 Task: Look for products with coffee flavor in the category "Chocolate Candies".
Action: Mouse moved to (18, 65)
Screenshot: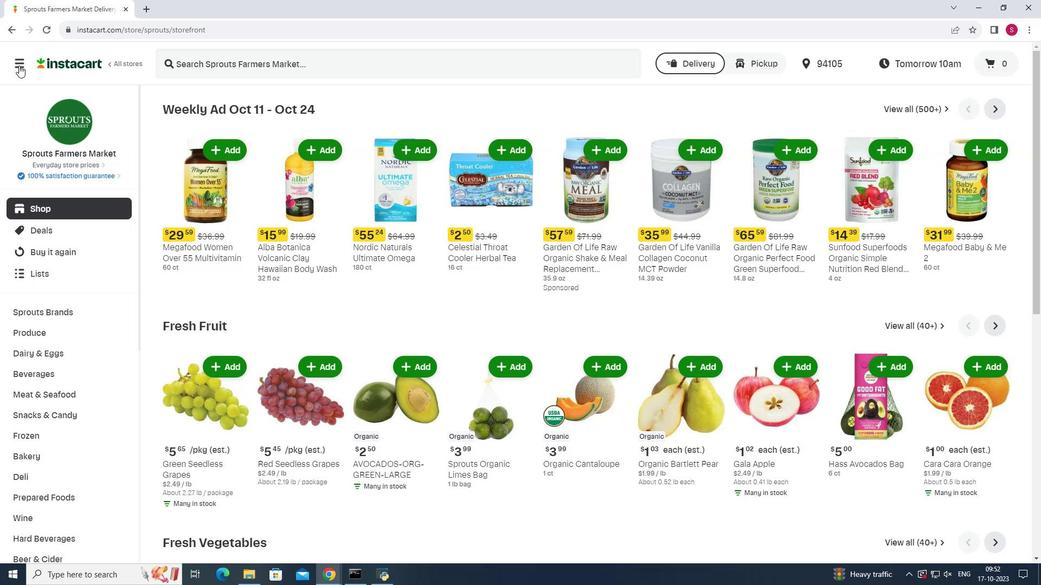
Action: Mouse pressed left at (18, 65)
Screenshot: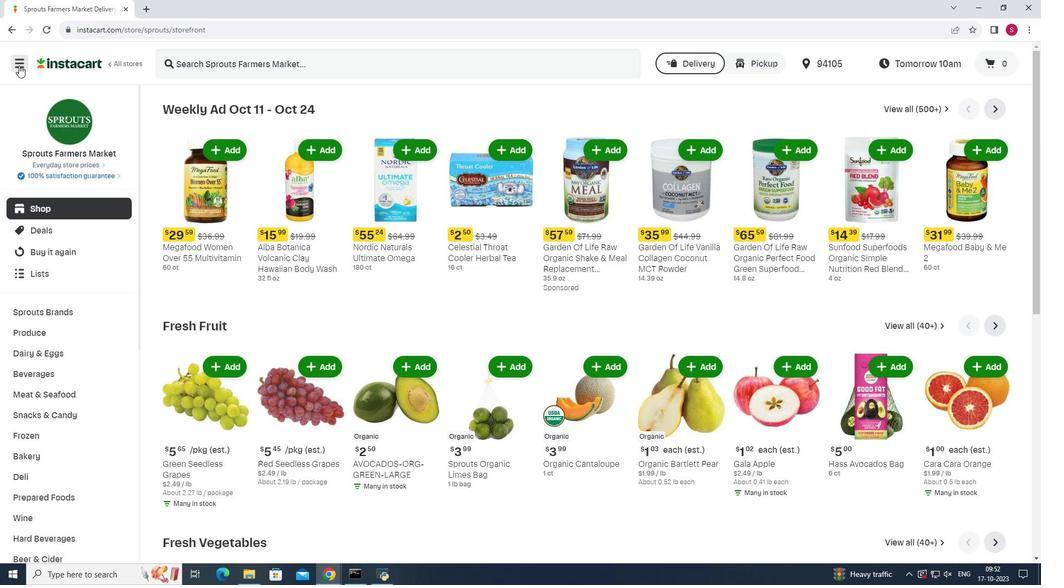
Action: Mouse moved to (66, 282)
Screenshot: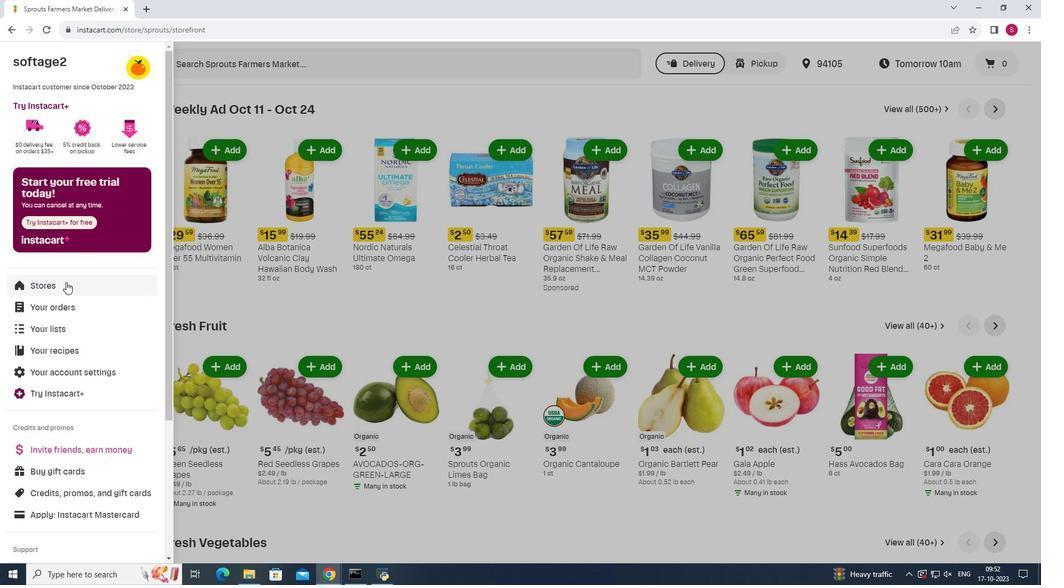 
Action: Mouse pressed left at (66, 282)
Screenshot: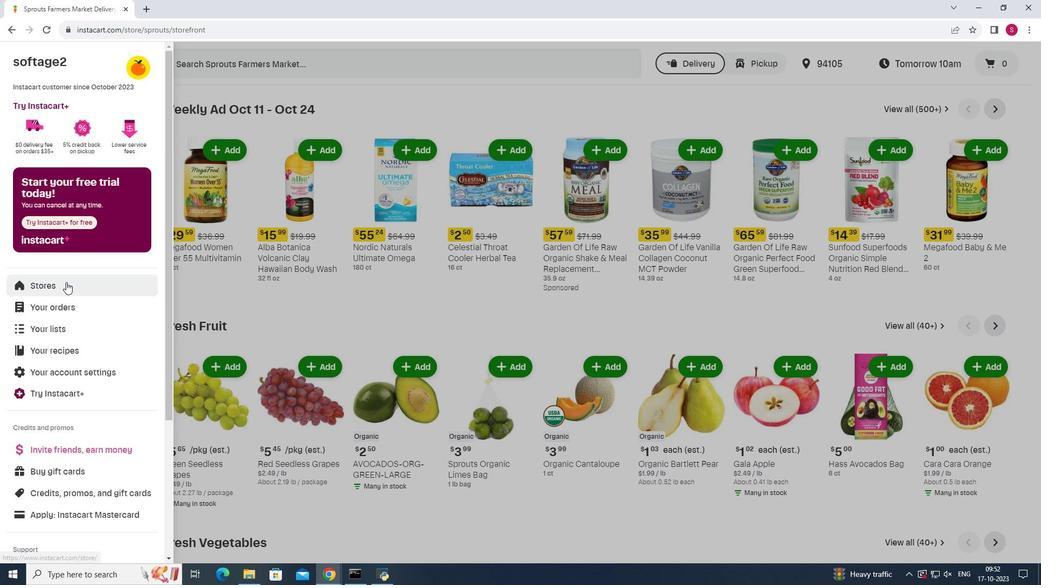 
Action: Mouse moved to (255, 100)
Screenshot: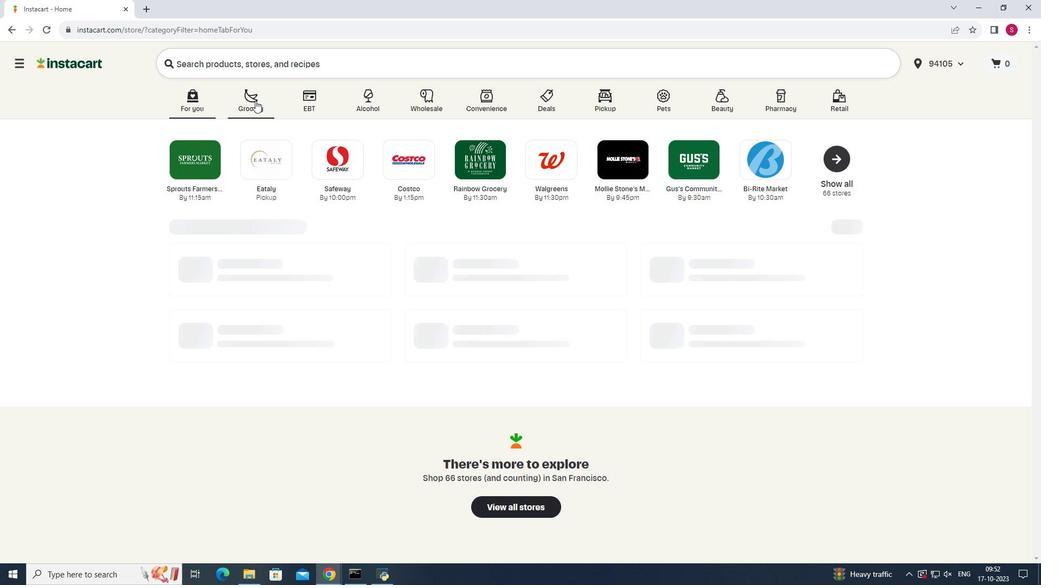 
Action: Mouse pressed left at (255, 100)
Screenshot: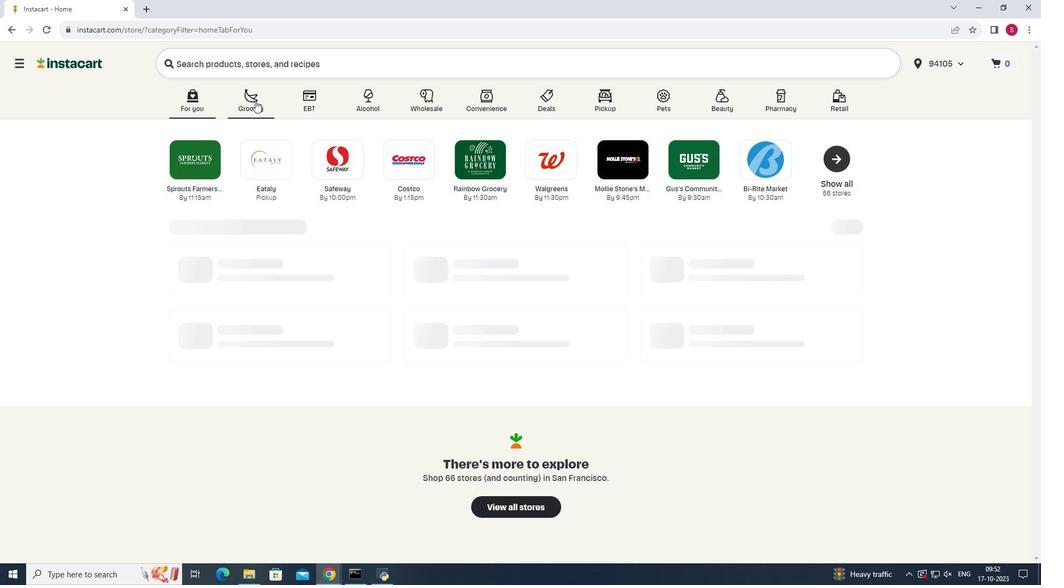 
Action: Mouse moved to (715, 144)
Screenshot: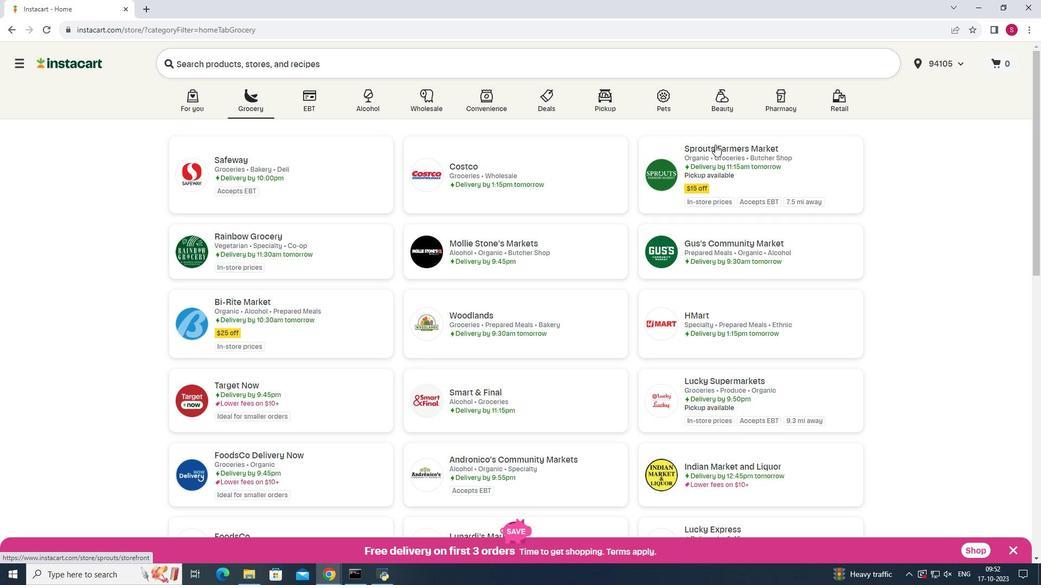 
Action: Mouse pressed left at (715, 144)
Screenshot: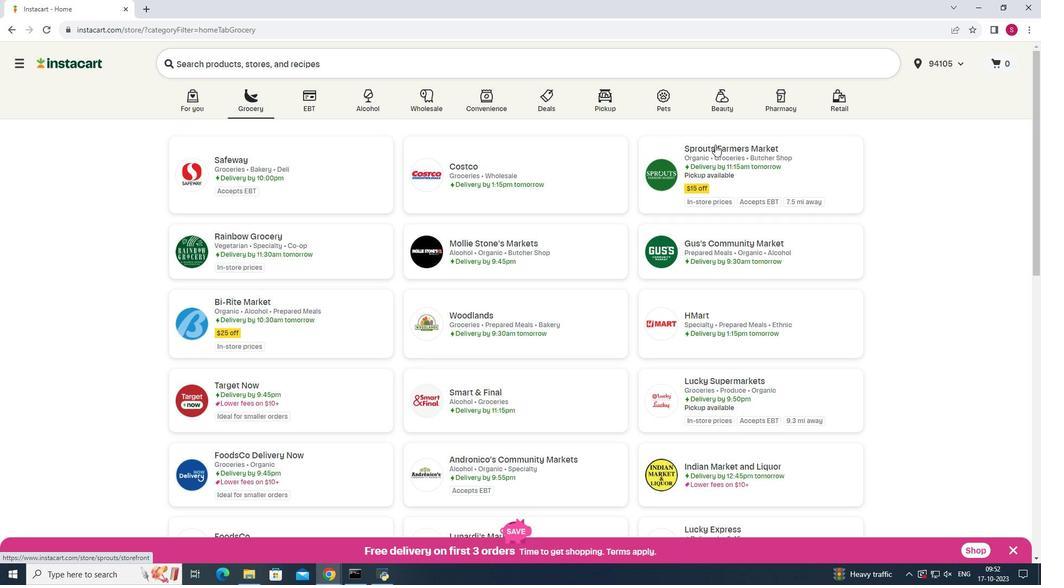 
Action: Mouse moved to (64, 415)
Screenshot: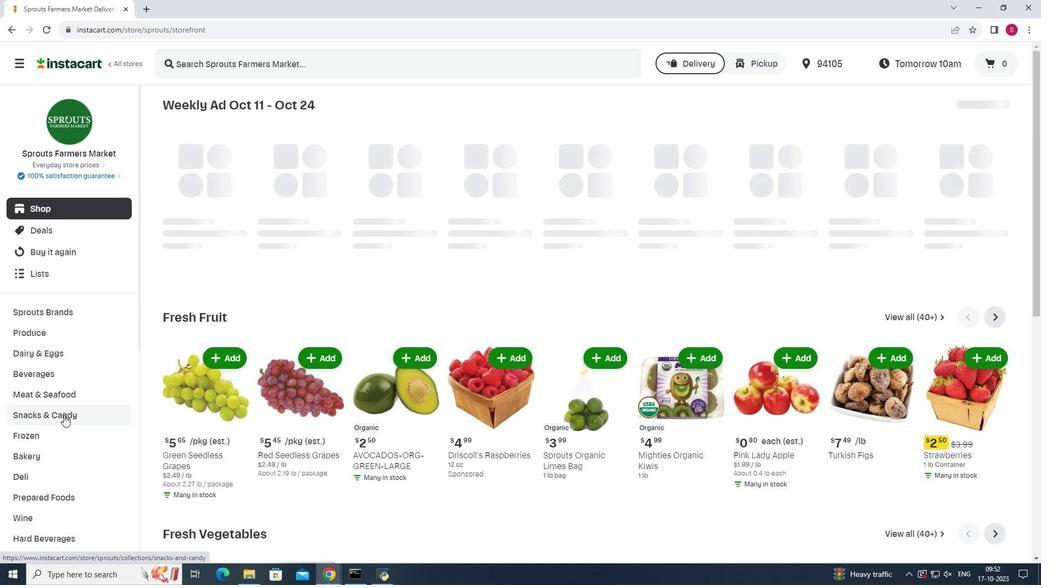 
Action: Mouse pressed left at (64, 415)
Screenshot: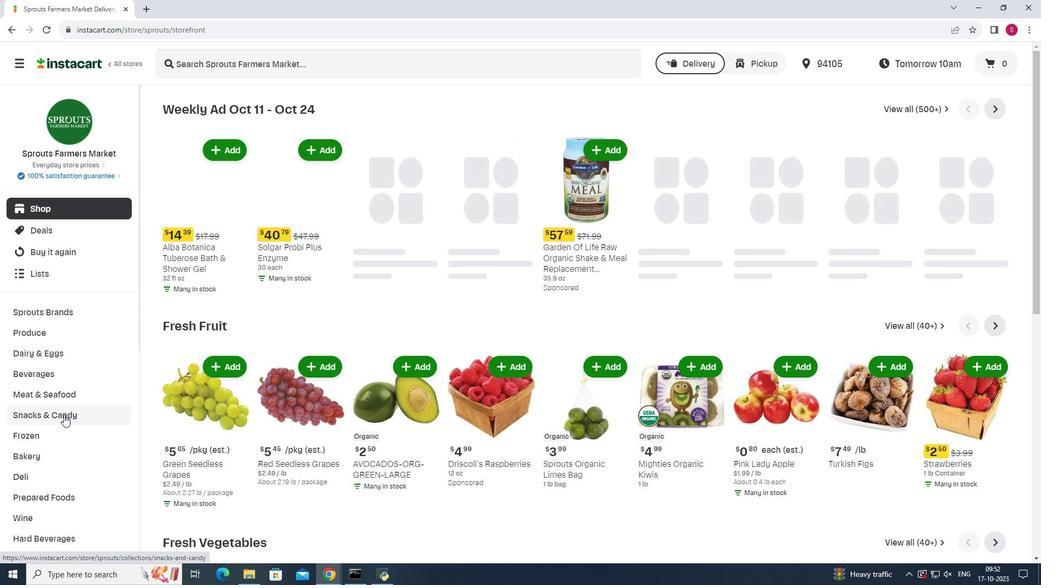 
Action: Mouse moved to (316, 129)
Screenshot: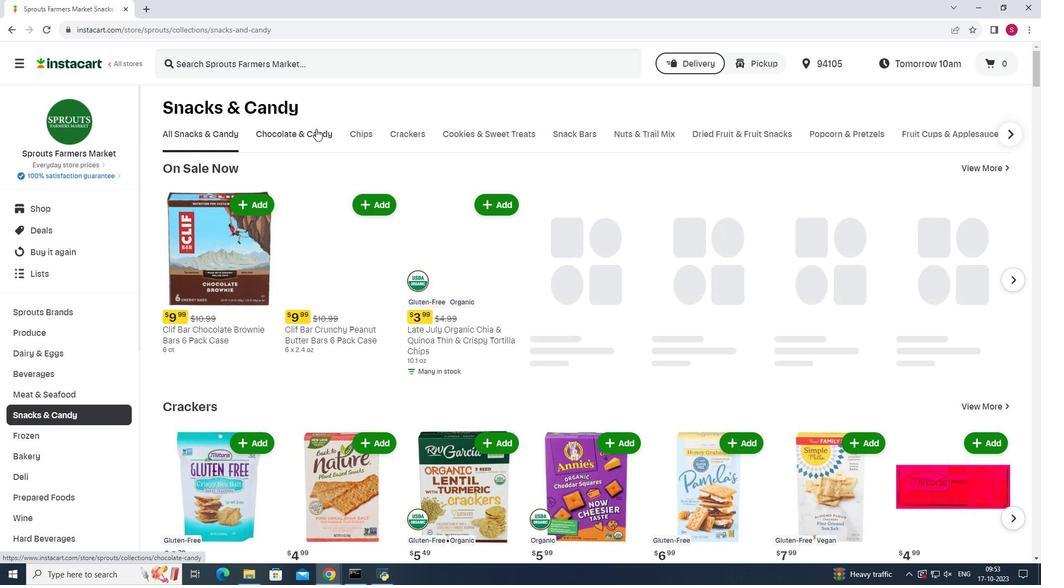 
Action: Mouse pressed left at (316, 129)
Screenshot: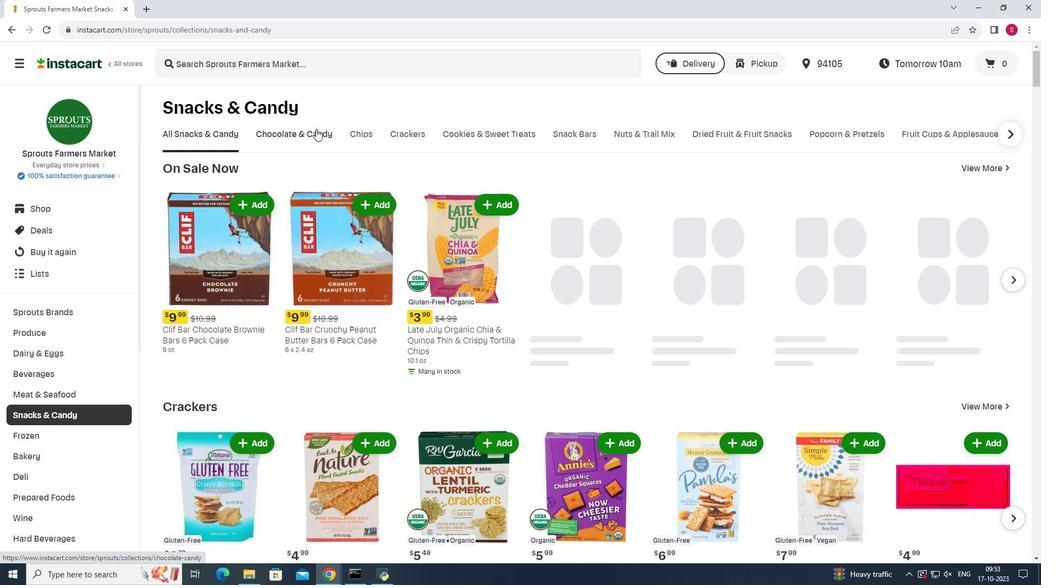 
Action: Mouse moved to (277, 178)
Screenshot: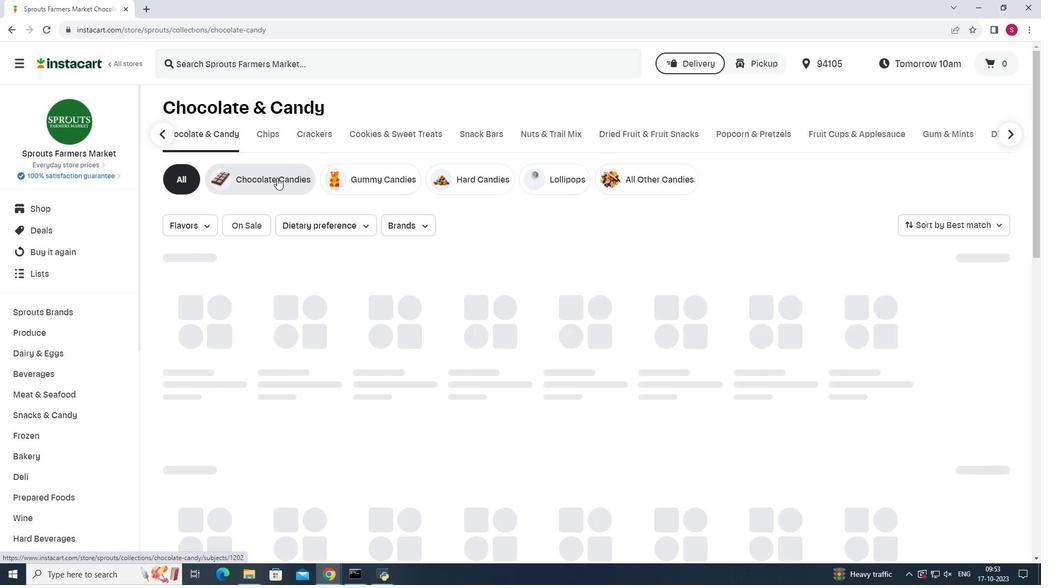
Action: Mouse pressed left at (277, 178)
Screenshot: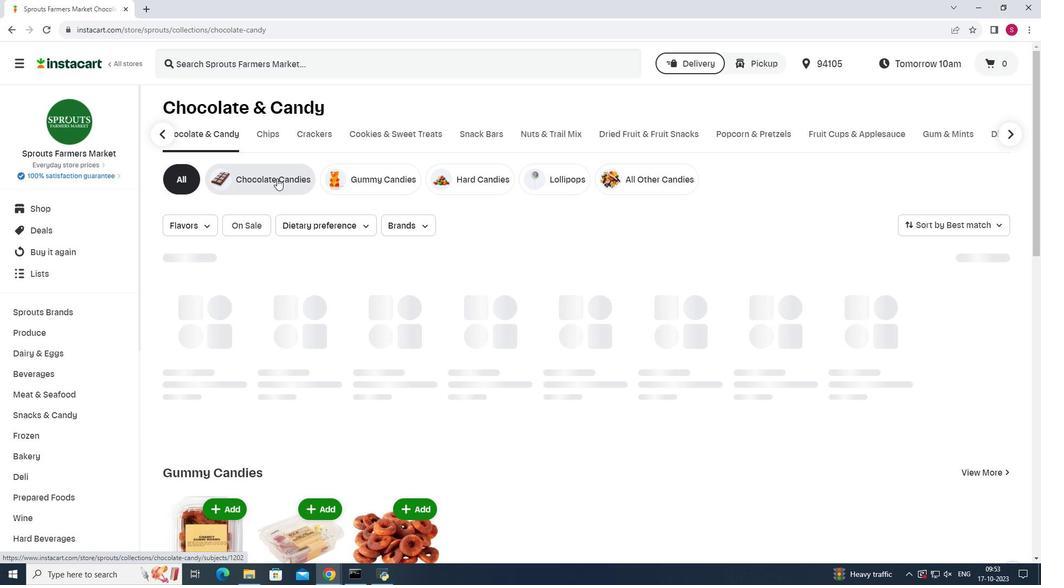 
Action: Mouse moved to (208, 228)
Screenshot: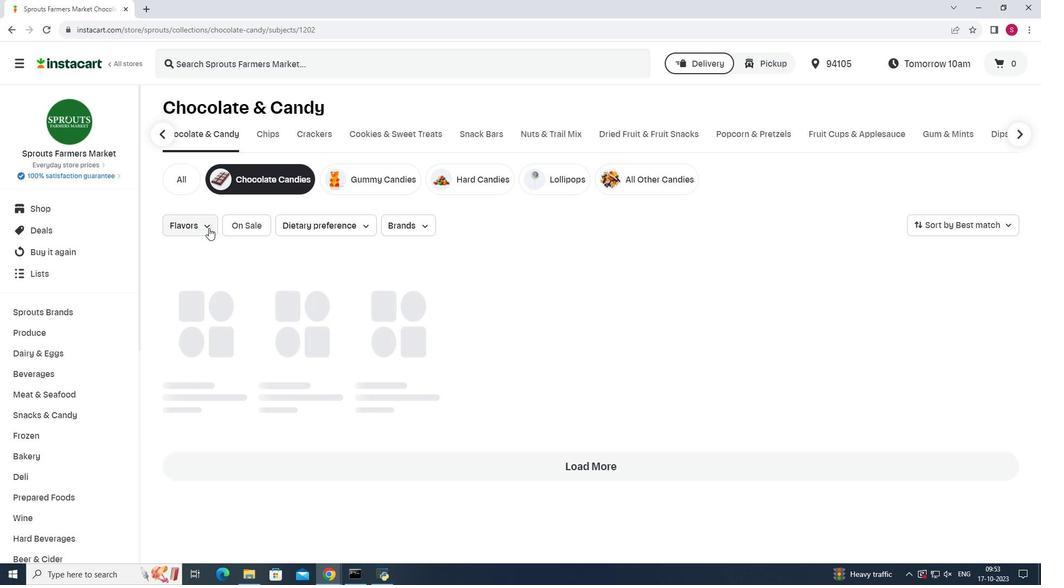 
Action: Mouse pressed left at (208, 228)
Screenshot: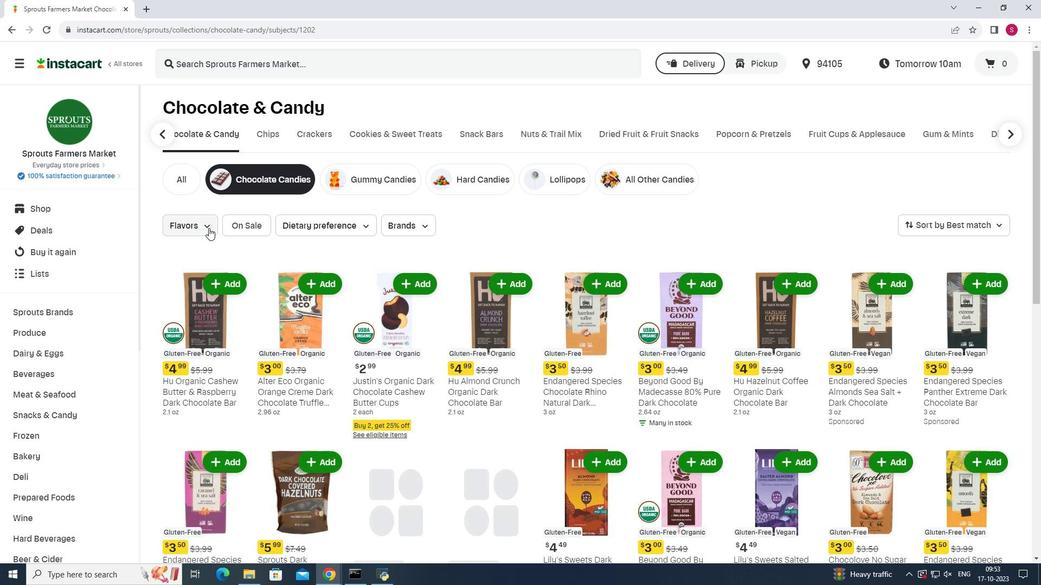 
Action: Mouse moved to (263, 336)
Screenshot: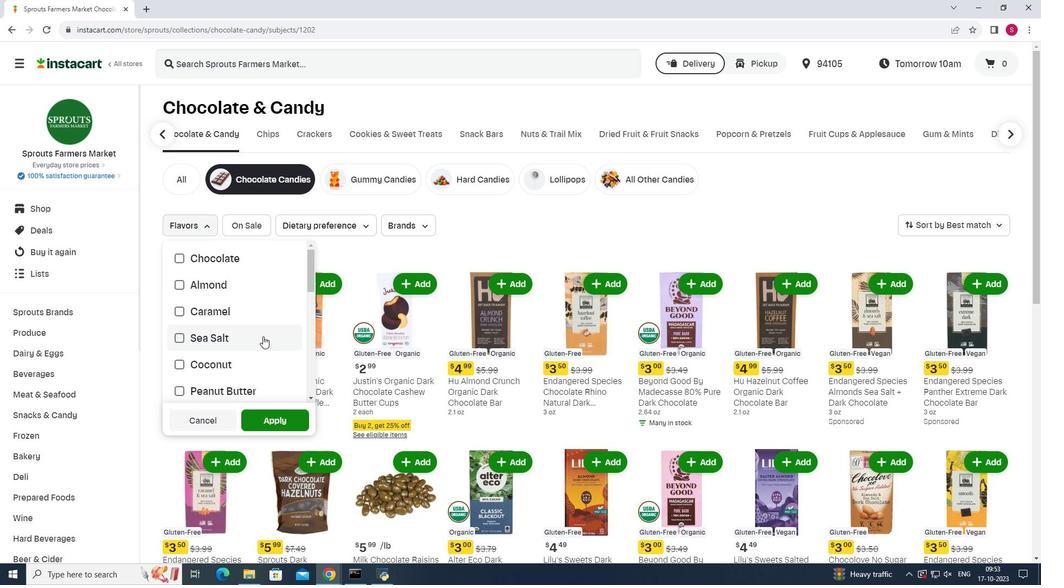 
Action: Mouse scrolled (263, 336) with delta (0, 0)
Screenshot: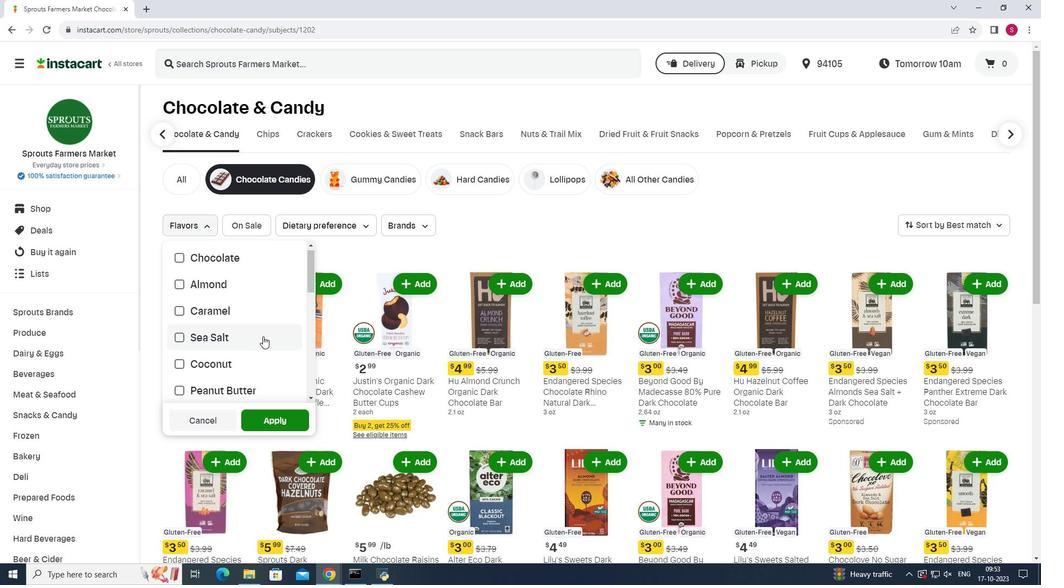 
Action: Mouse scrolled (263, 336) with delta (0, 0)
Screenshot: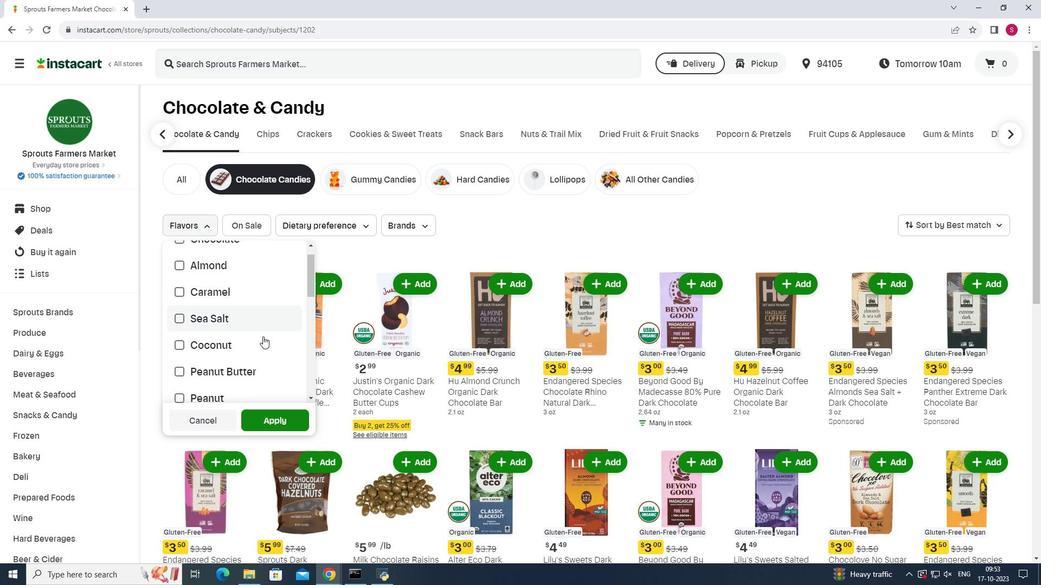 
Action: Mouse scrolled (263, 336) with delta (0, 0)
Screenshot: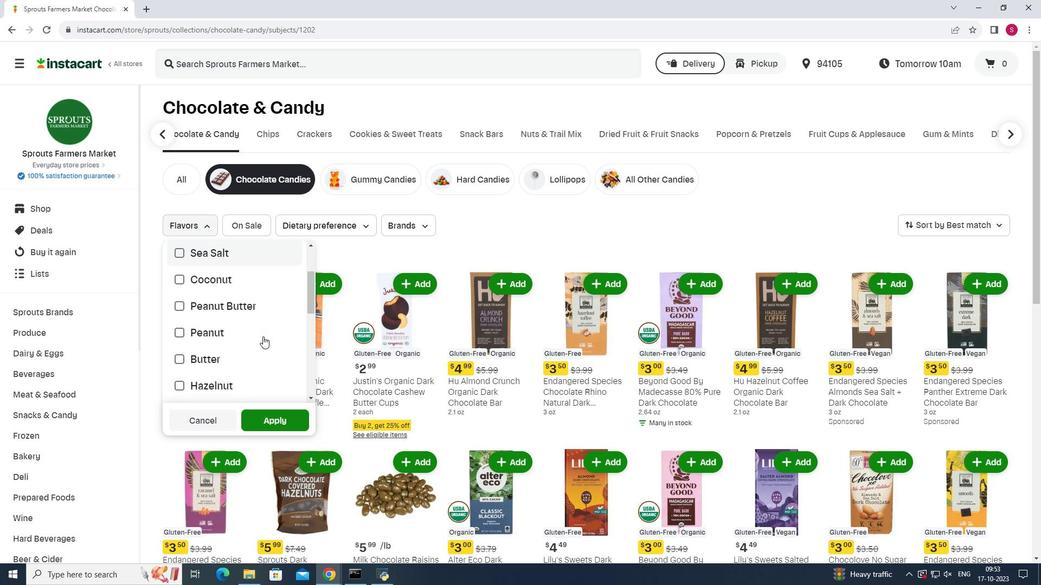 
Action: Mouse scrolled (263, 336) with delta (0, 0)
Screenshot: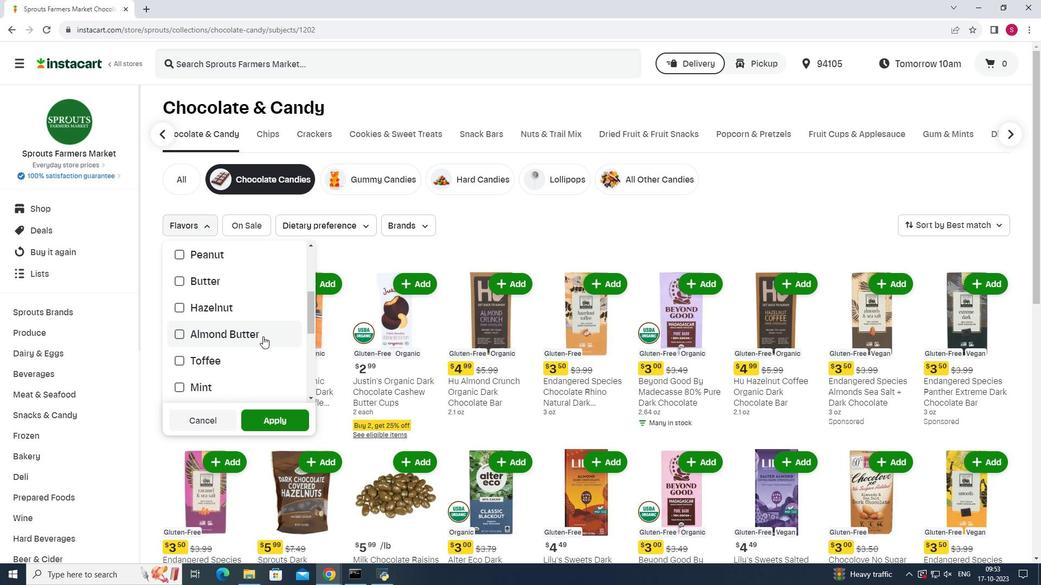 
Action: Mouse scrolled (263, 336) with delta (0, 0)
Screenshot: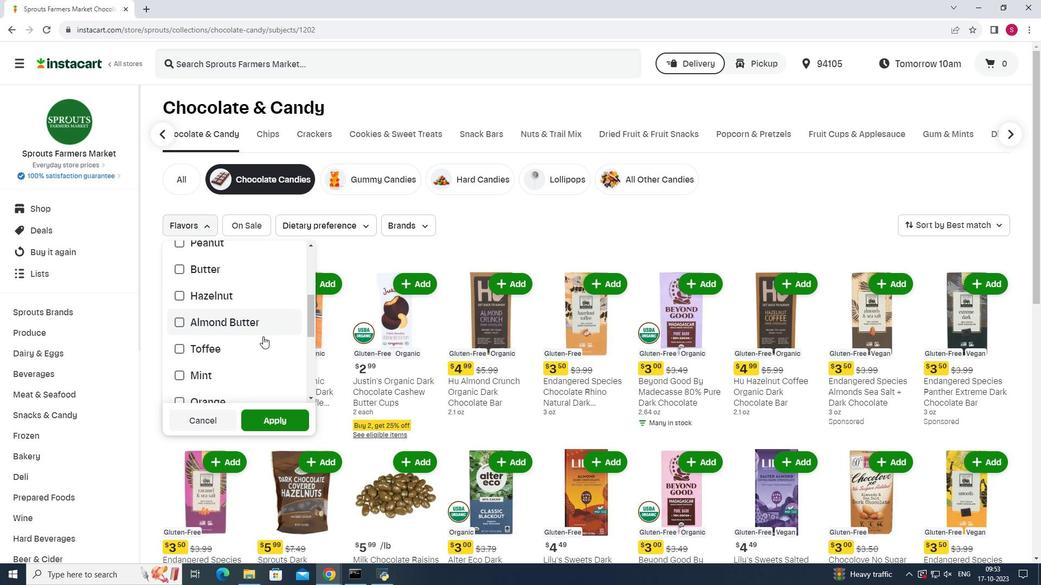 
Action: Mouse moved to (180, 330)
Screenshot: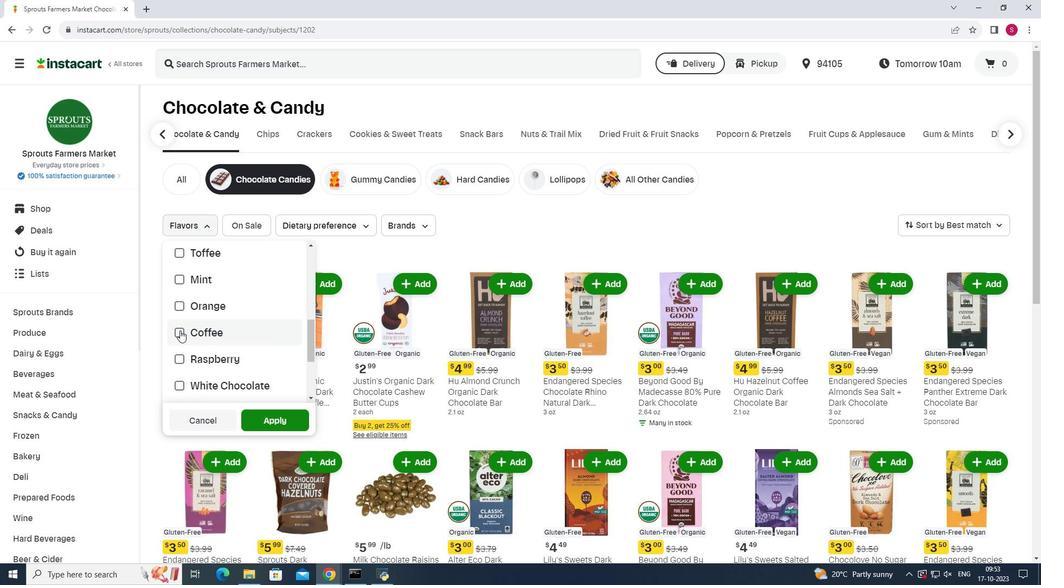 
Action: Mouse pressed left at (180, 330)
Screenshot: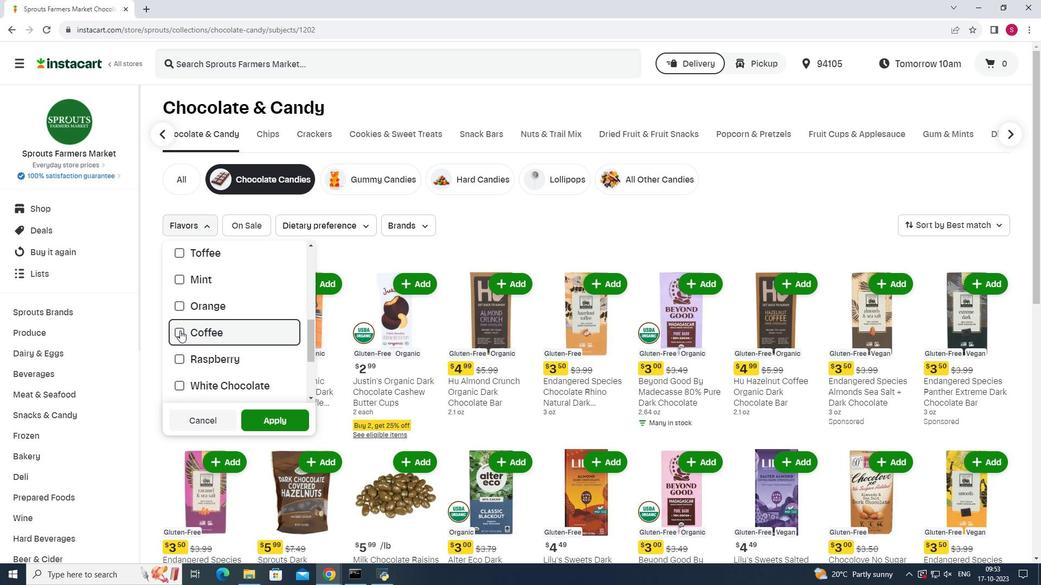 
Action: Mouse moved to (275, 417)
Screenshot: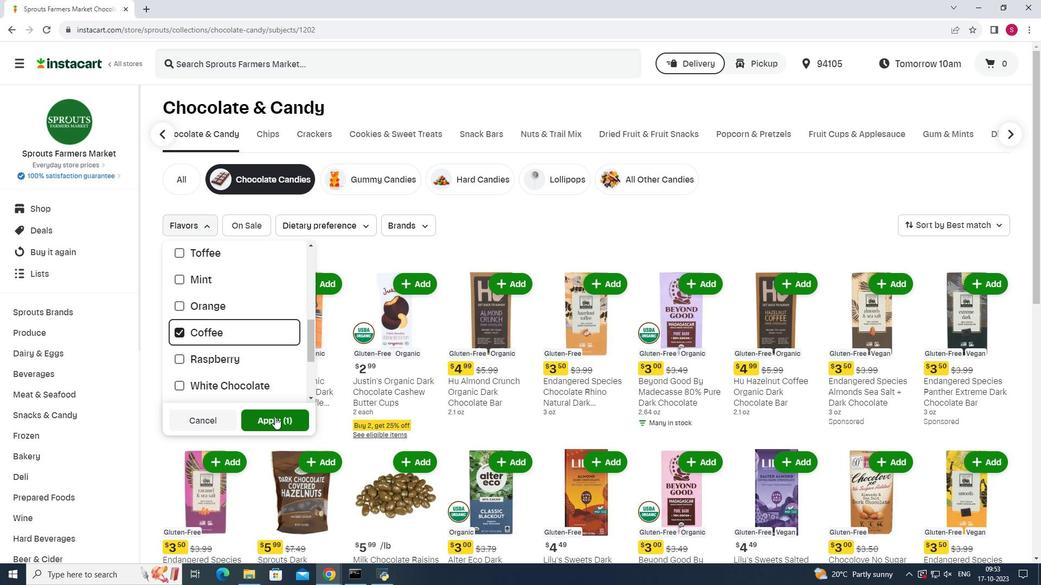 
Action: Mouse pressed left at (275, 417)
Screenshot: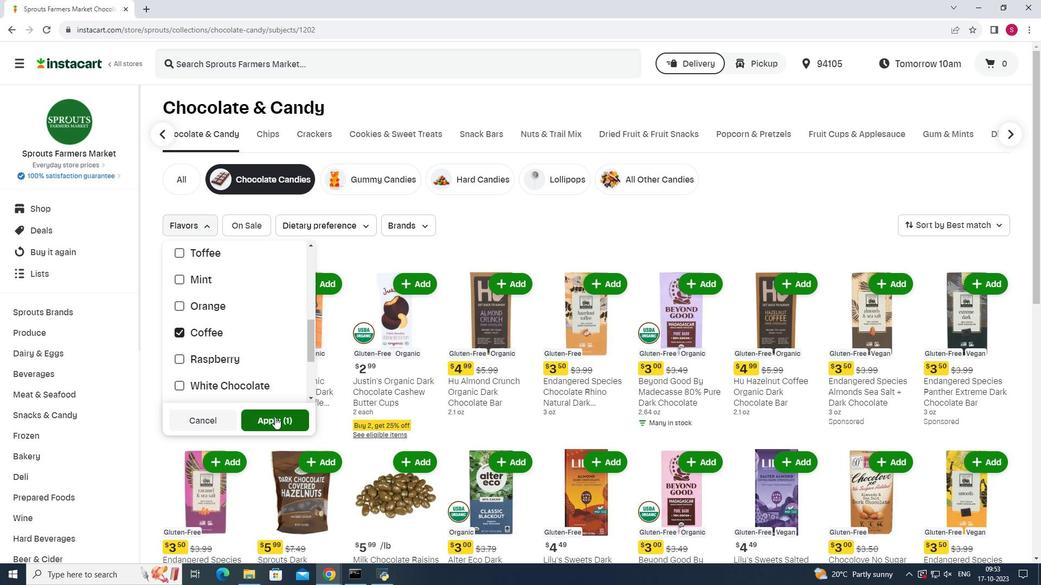 
Action: Mouse moved to (762, 215)
Screenshot: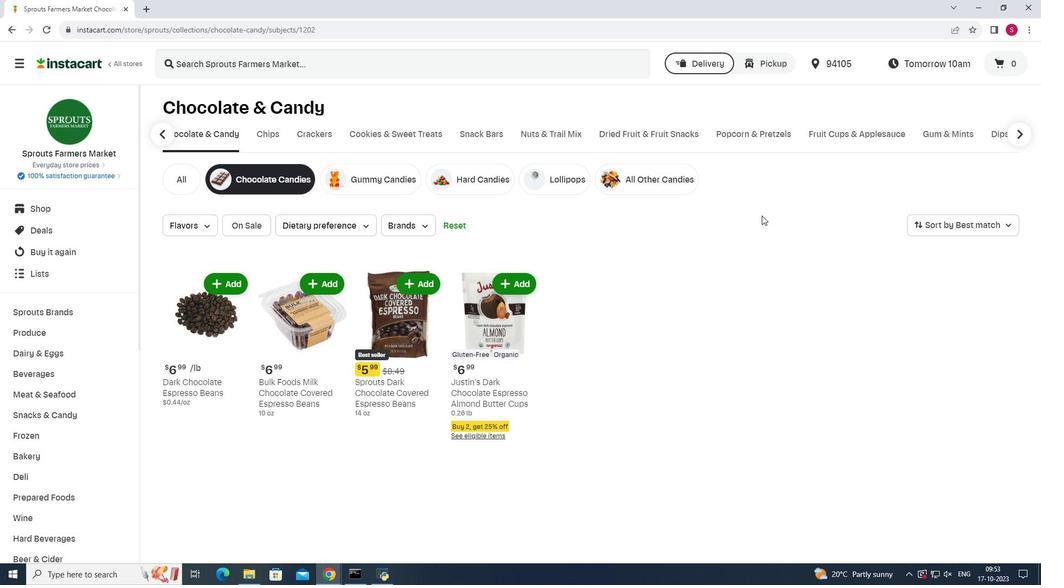 
